 Task: Create Card Company Culture Workshop in Board Customer Journey Mapping Tools to Workspace Financial Management. Create Card Machine Learning Model Deployment Review in Board Employer Branding to Workspace Financial Management. Create Card Company Values Discussion in Board Product Market Fit Analysis and Validation to Workspace Financial Management
Action: Mouse moved to (73, 280)
Screenshot: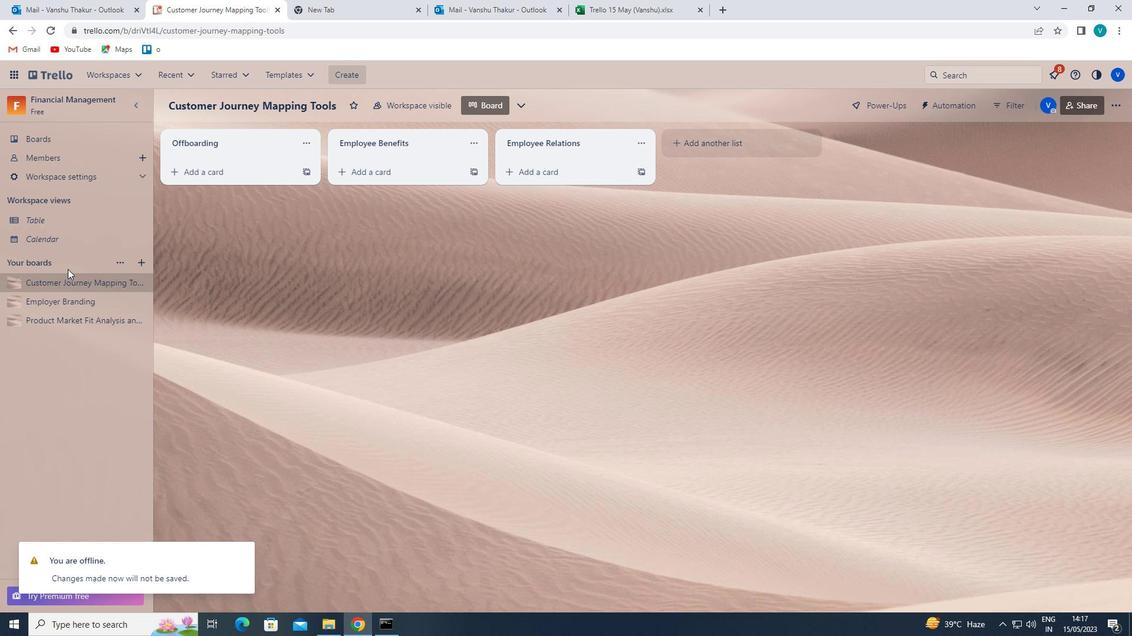 
Action: Mouse pressed left at (73, 280)
Screenshot: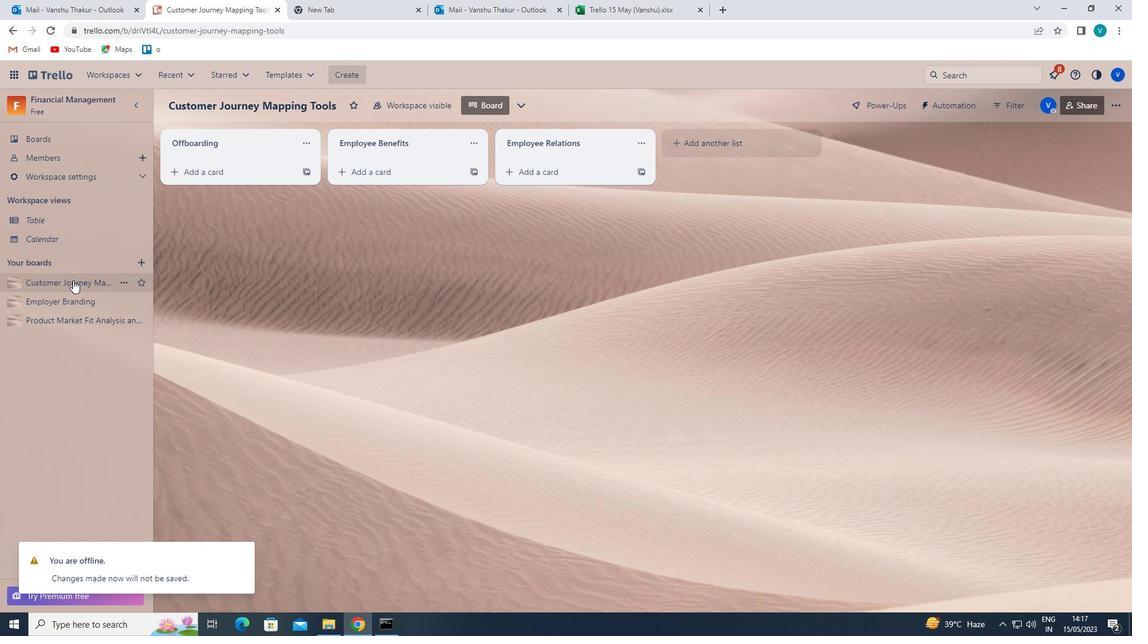 
Action: Mouse moved to (247, 173)
Screenshot: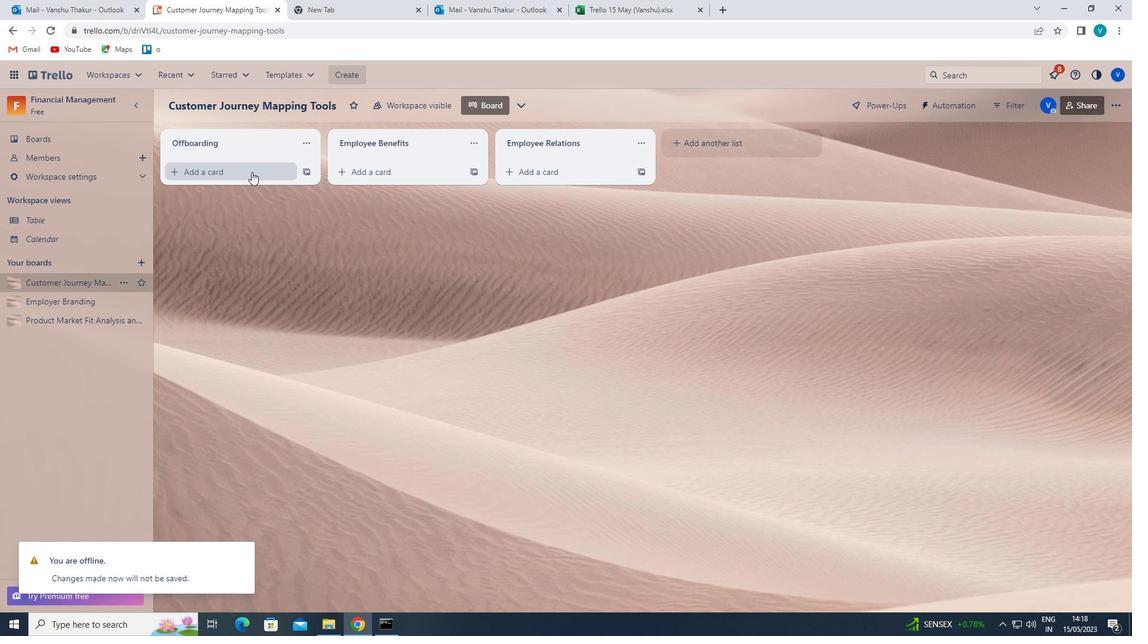 
Action: Mouse pressed left at (247, 173)
Screenshot: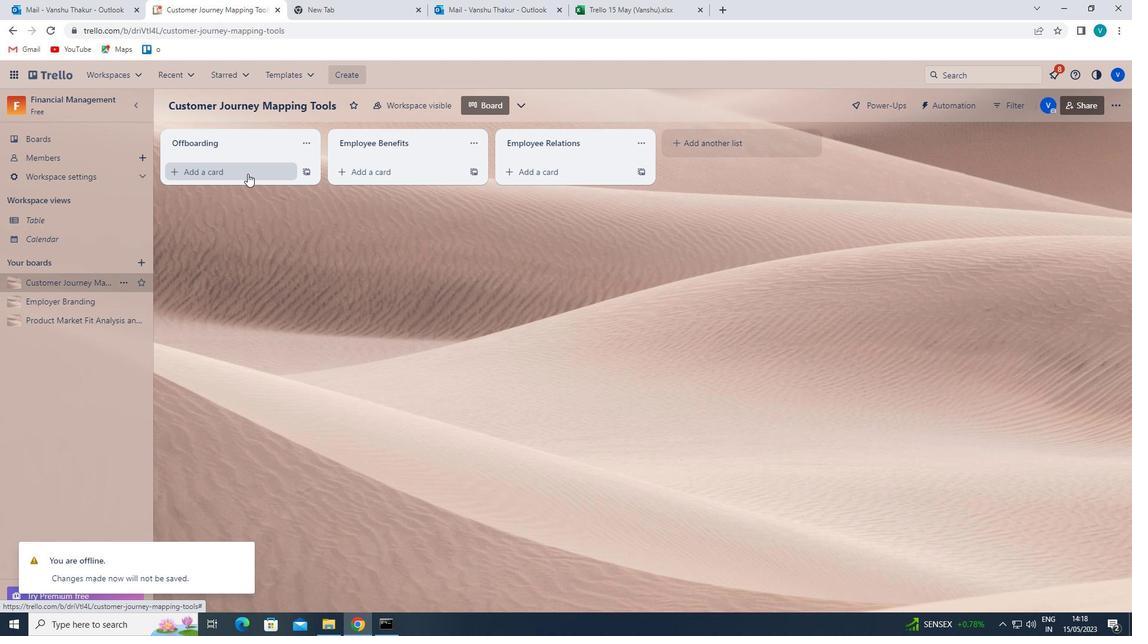 
Action: Key pressed <Key.shift>
Screenshot: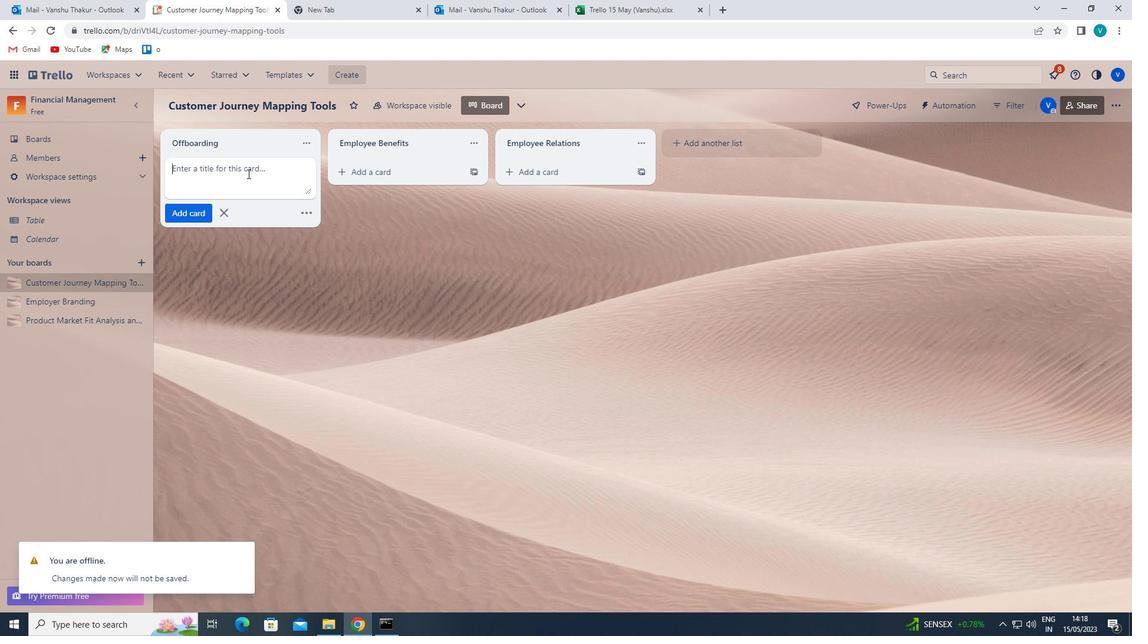 
Action: Mouse moved to (257, 169)
Screenshot: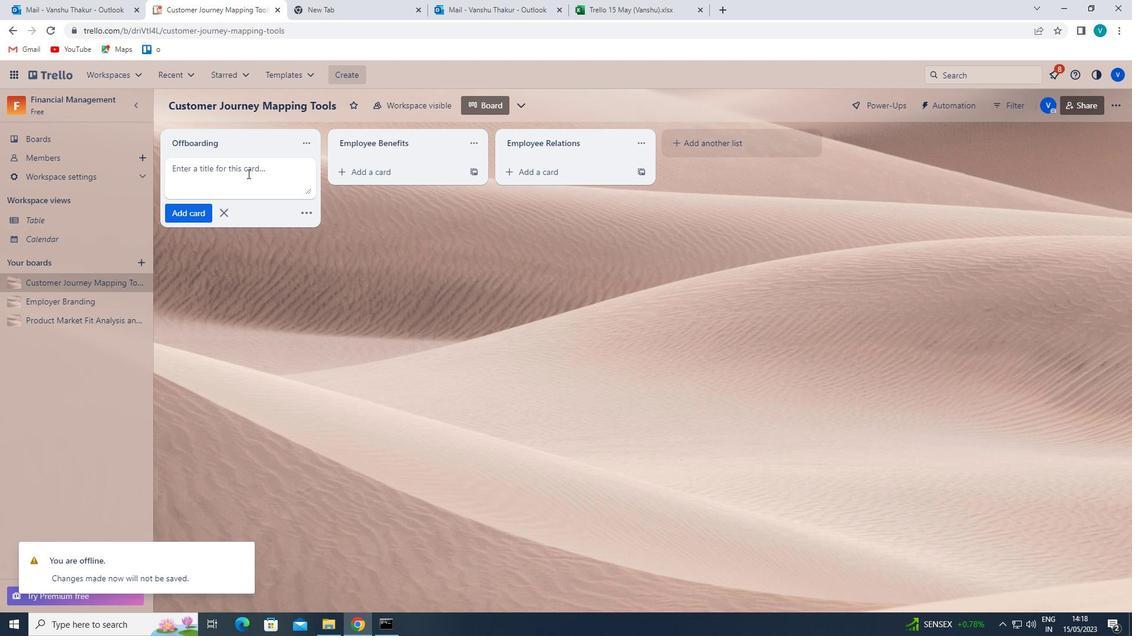 
Action: Key pressed <Key.shift><Key.shift><Key.shift><Key.shift><Key.shift><Key.shift><Key.shift><Key.shift><Key.shift><Key.shift><Key.shift><Key.shift><Key.shift><Key.shift><Key.shift><Key.shift><Key.shift><Key.shift><Key.shift><Key.shift><Key.shift><Key.shift><Key.shift>COMAPNY<Key.space><Key.backspace><Key.backspace><Key.backspace><Key.backspace><Key.backspace>PANY<Key.space><Key.shift>CULTURE<Key.space><Key.shift>WORKSHOP<Key.enter>
Screenshot: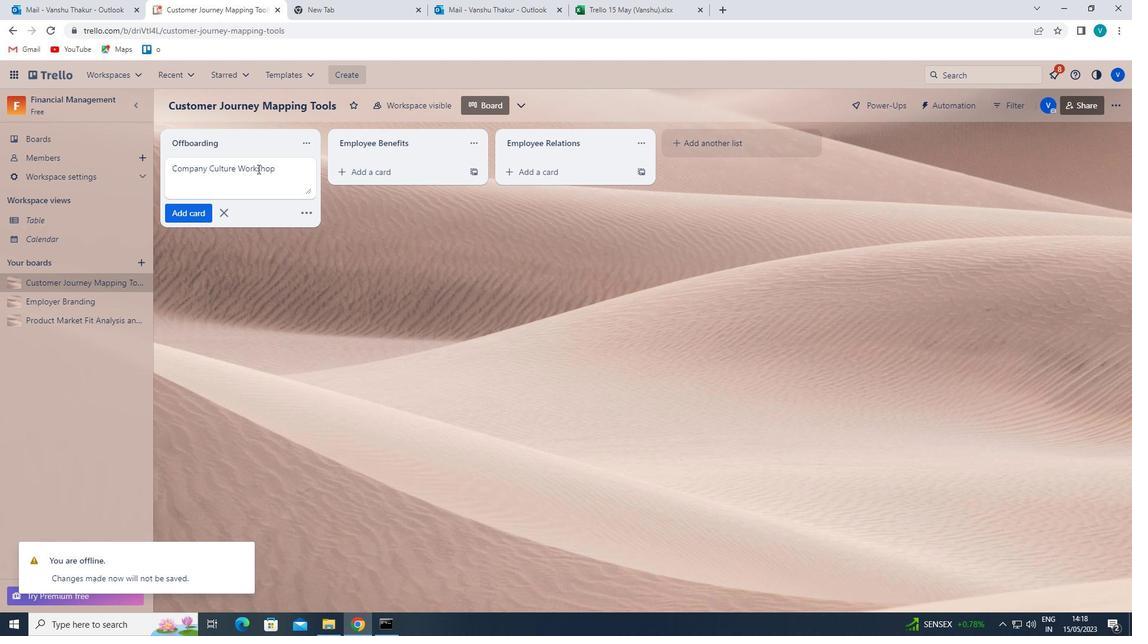
Action: Mouse moved to (42, 297)
Screenshot: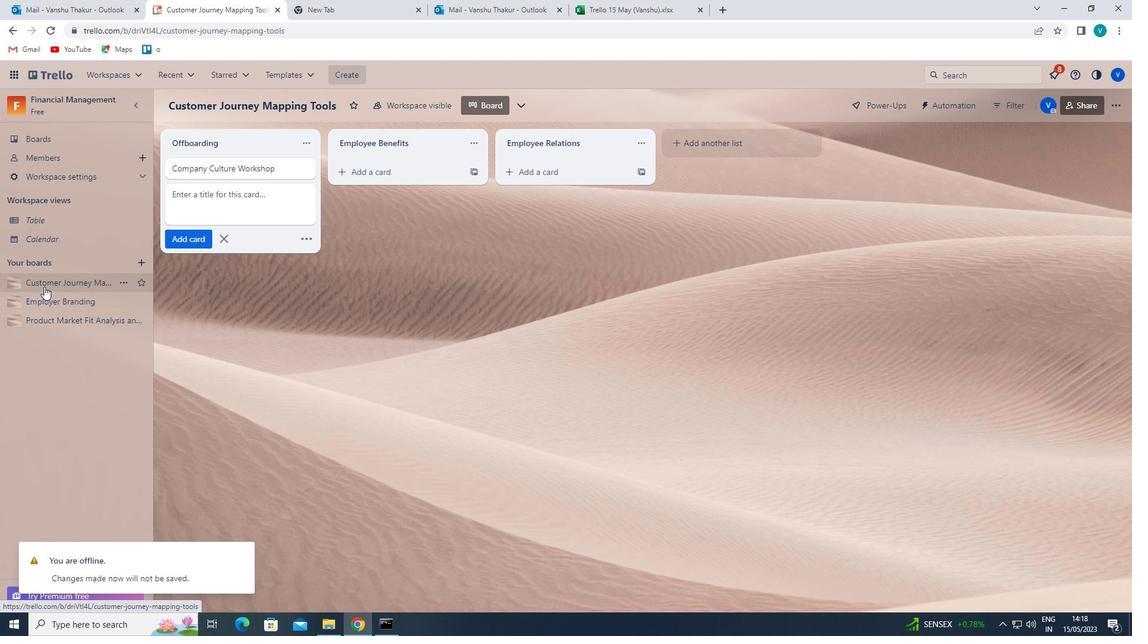 
Action: Mouse pressed left at (42, 297)
Screenshot: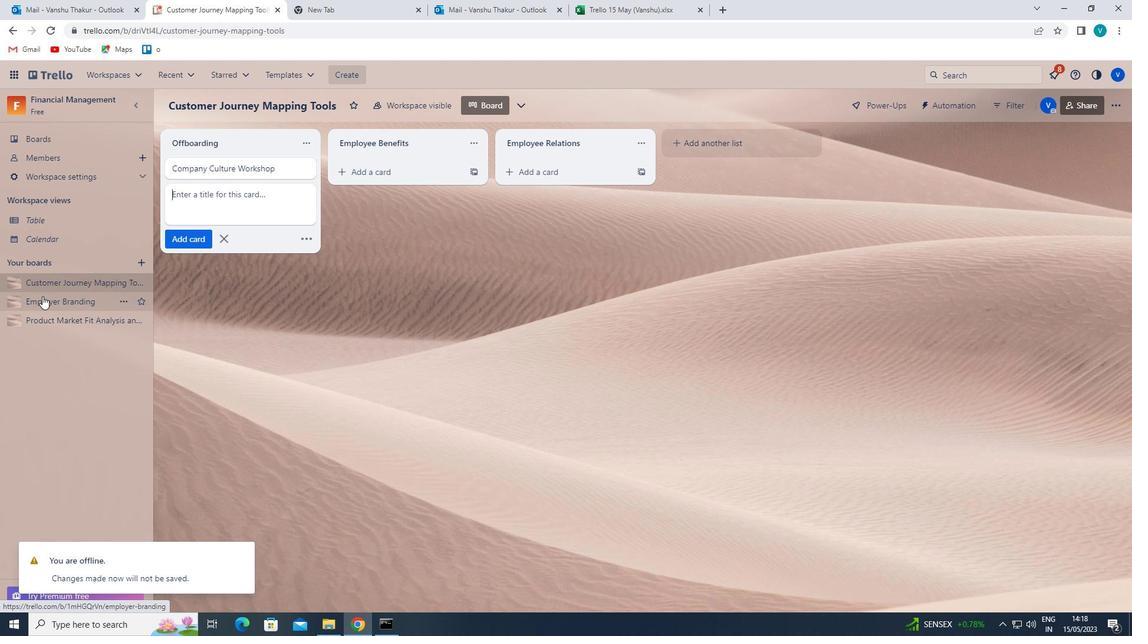 
Action: Mouse moved to (237, 169)
Screenshot: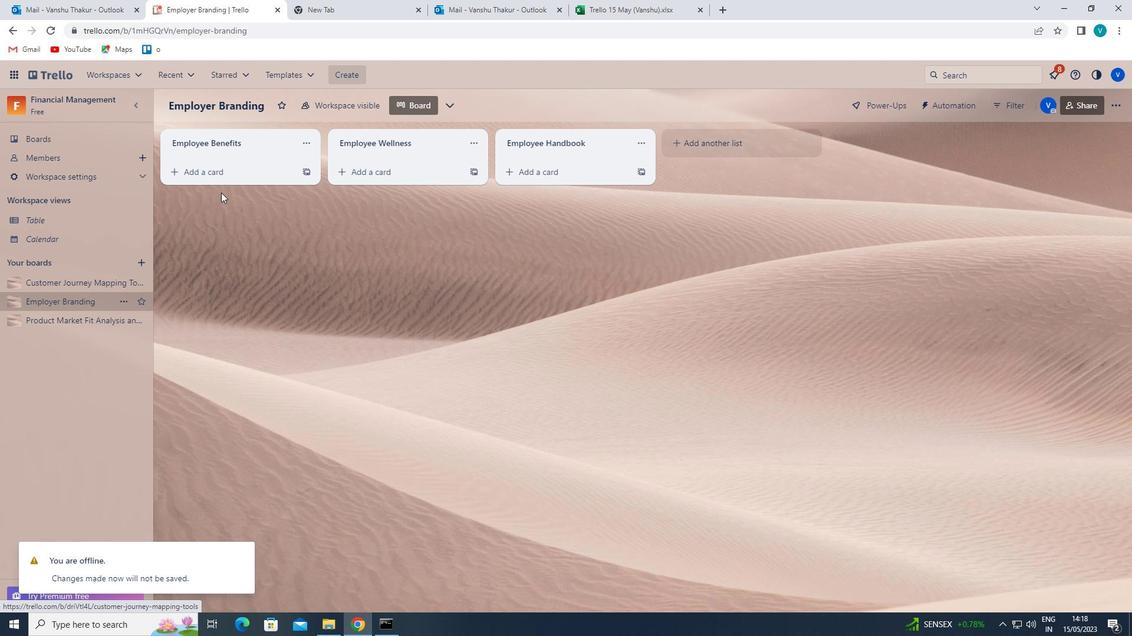
Action: Mouse pressed left at (237, 169)
Screenshot: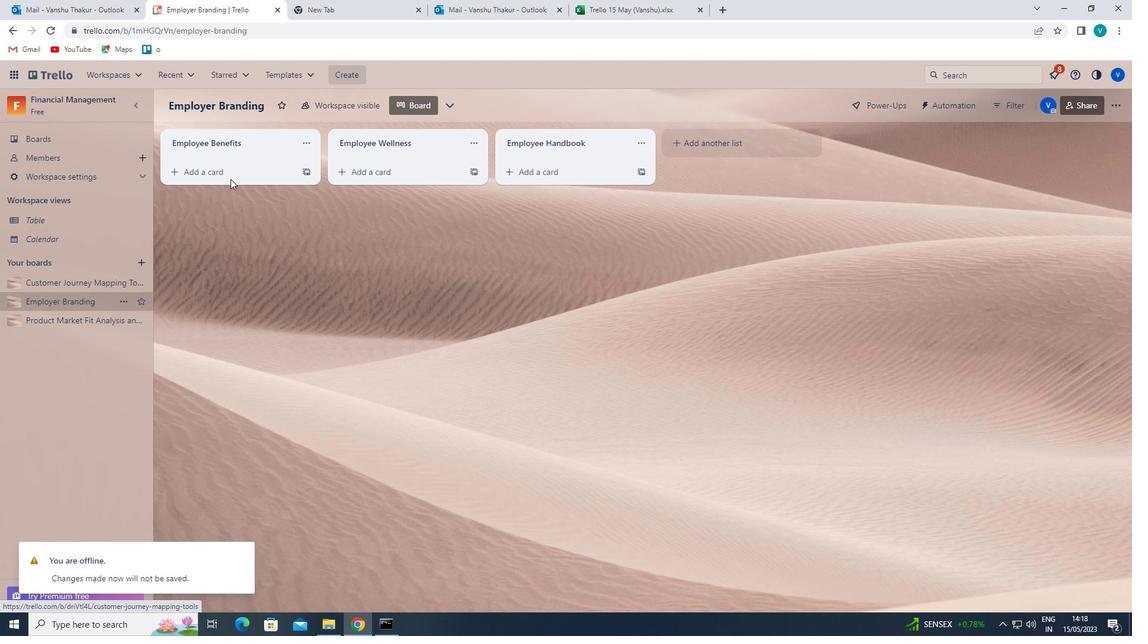 
Action: Key pressed <Key.shift>MACHINE<Key.space><Key.shift>LEARNING<Key.space><Key.shift>MODEL<Key.space><Key.shift>DEPLOYMENT<Key.space><Key.shift>REVIEW<Key.enter>
Screenshot: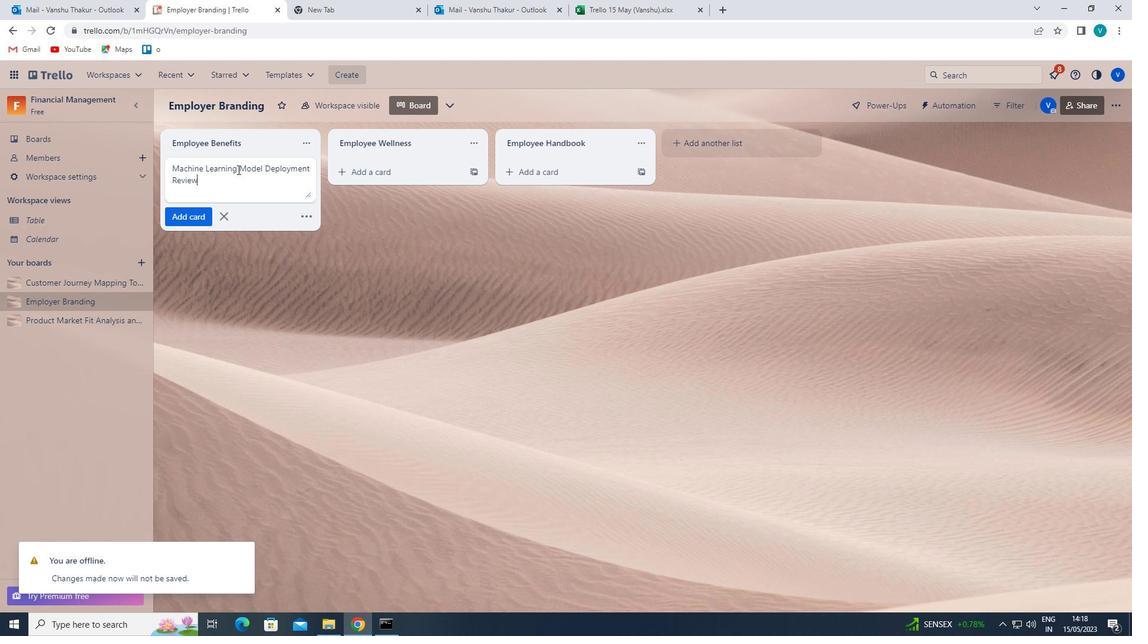 
Action: Mouse moved to (53, 322)
Screenshot: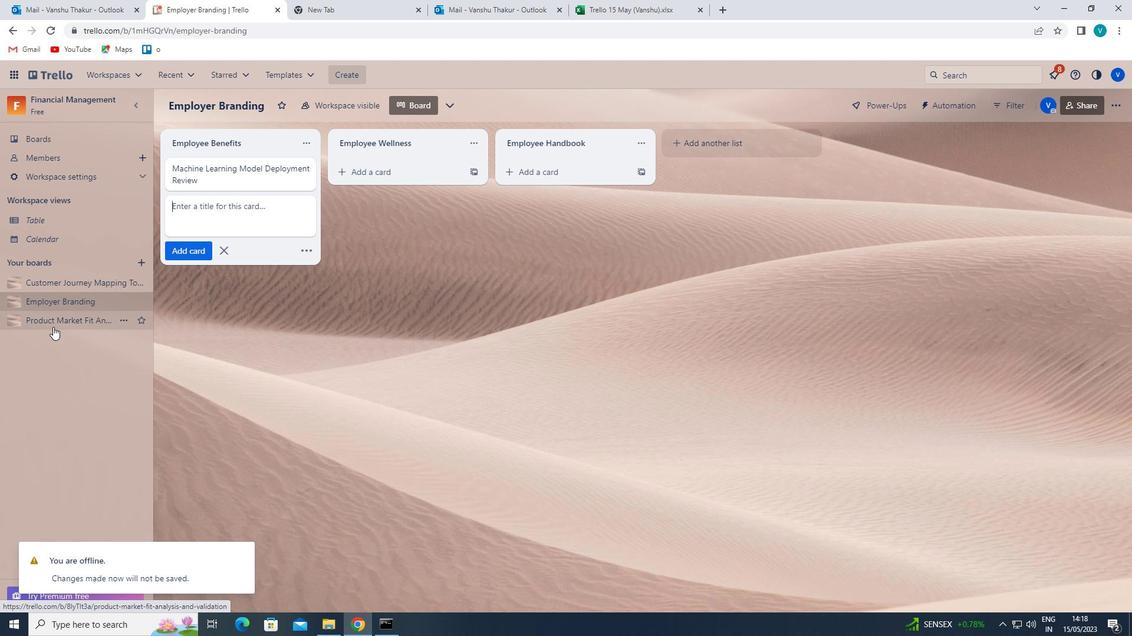 
Action: Mouse pressed left at (53, 322)
Screenshot: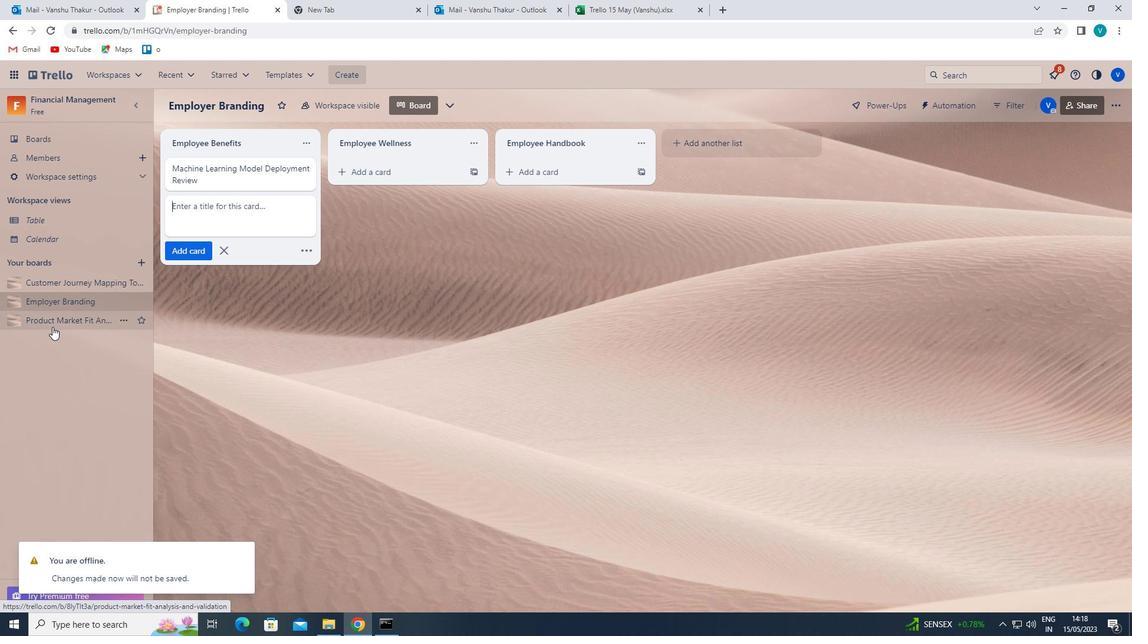 
Action: Mouse moved to (242, 171)
Screenshot: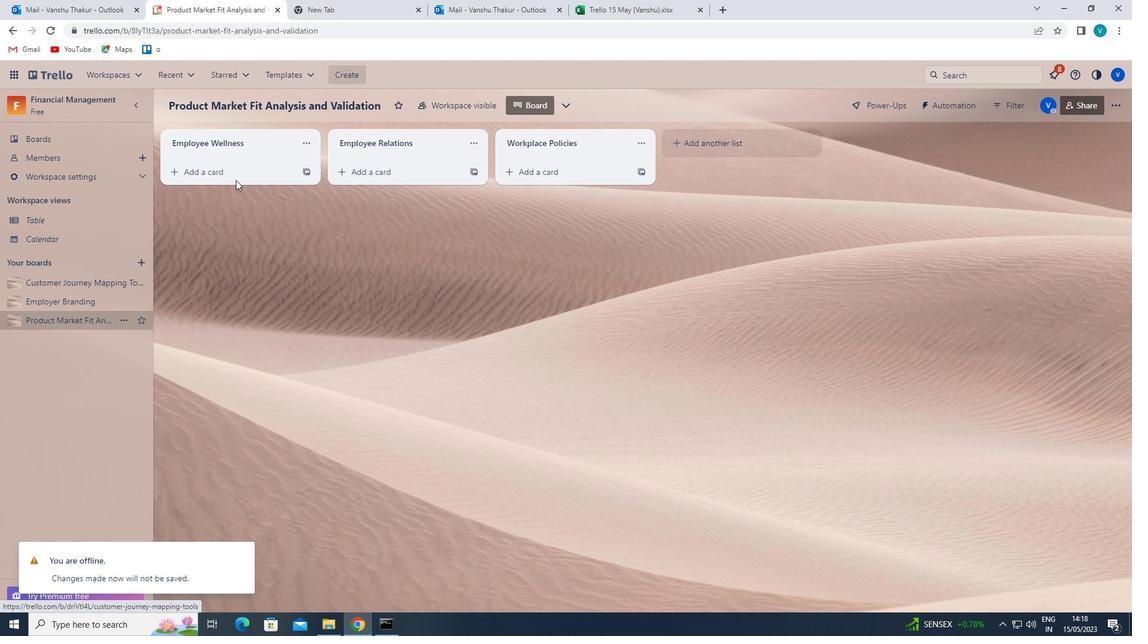 
Action: Mouse pressed left at (242, 171)
Screenshot: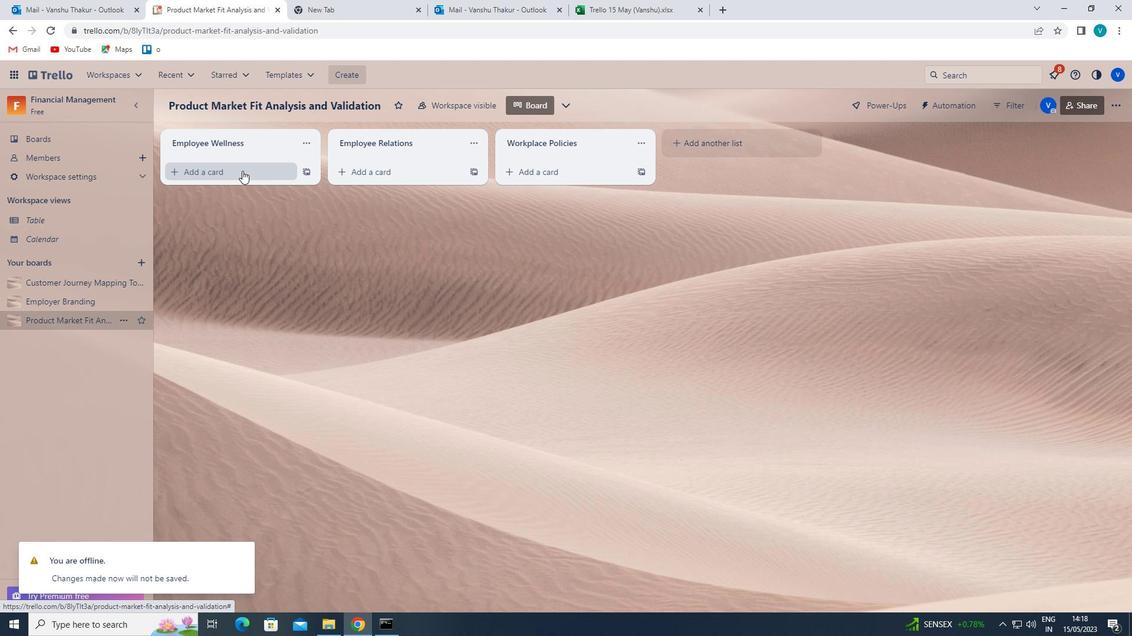
Action: Key pressed <Key.shift>COMPANY<Key.space><Key.shift>VALUES<Key.space><Key.shift>DISCUSSION<Key.enter>
Screenshot: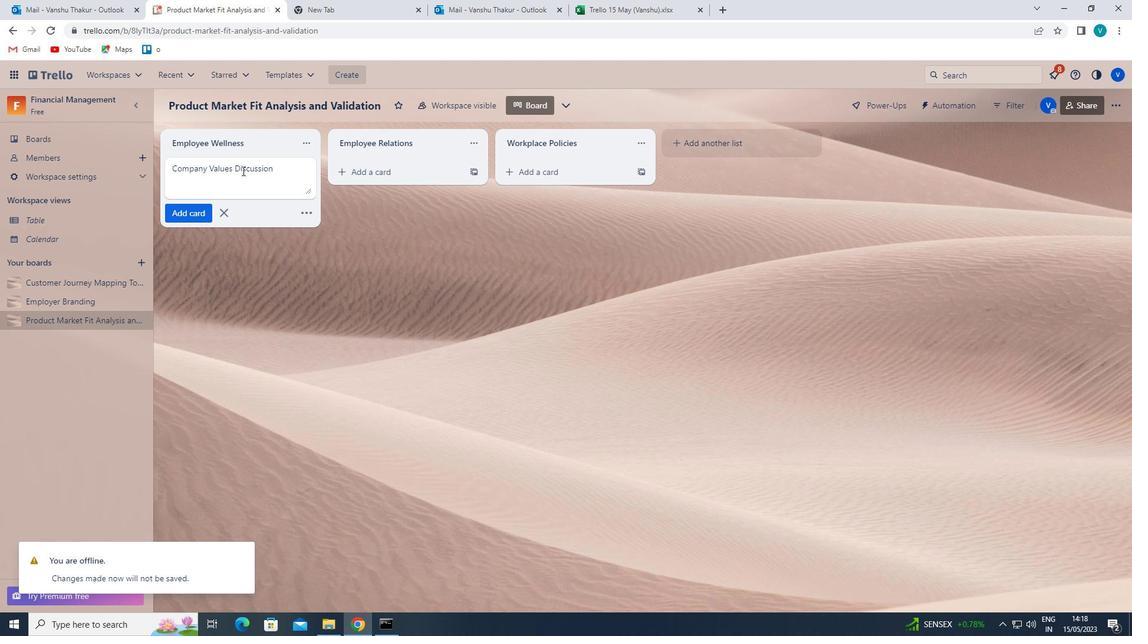 
